 Task: Sort the products in the category "Hand Sanitizer" by unit price (low first).
Action: Mouse moved to (688, 276)
Screenshot: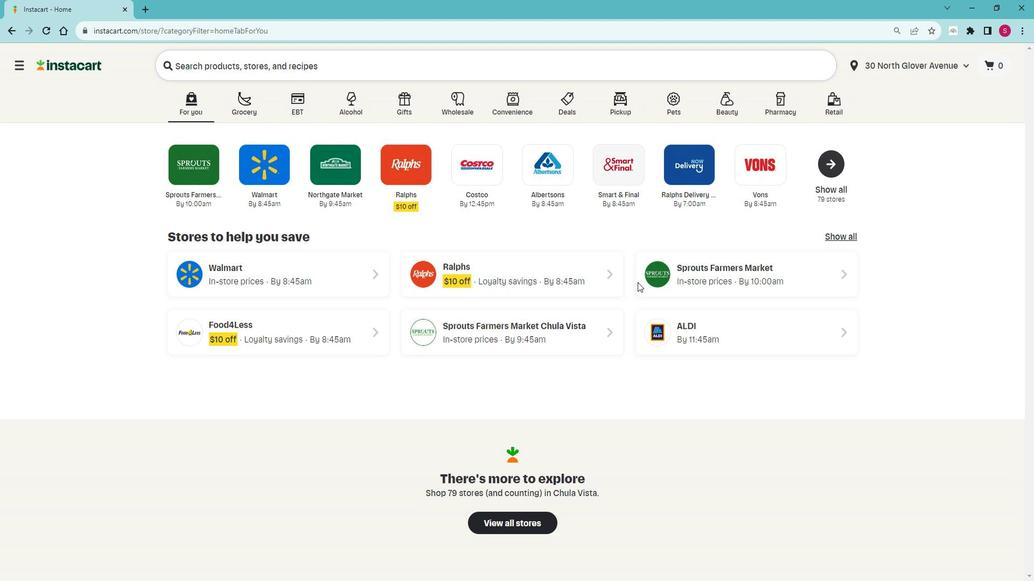 
Action: Mouse pressed left at (688, 276)
Screenshot: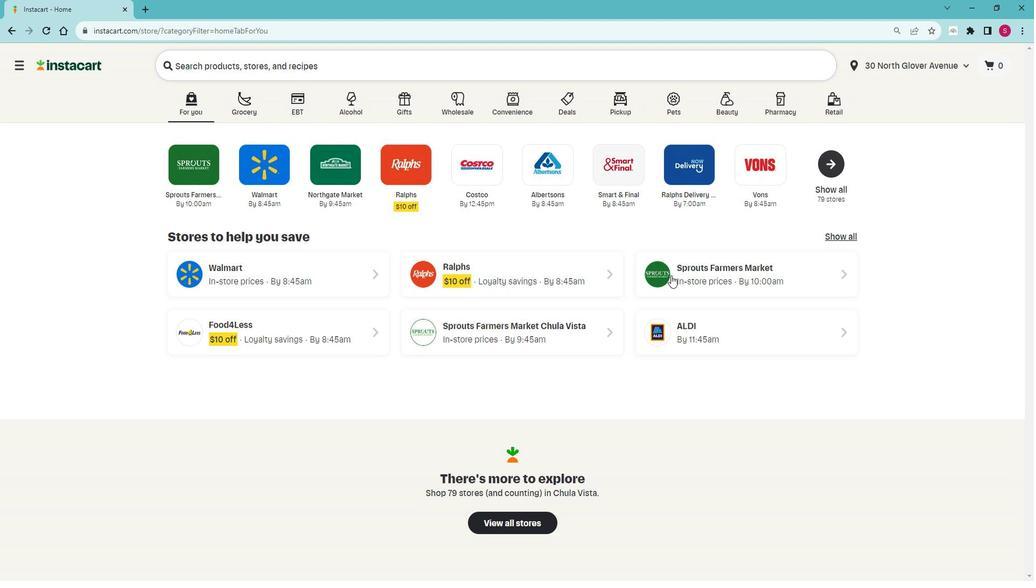 
Action: Mouse moved to (79, 399)
Screenshot: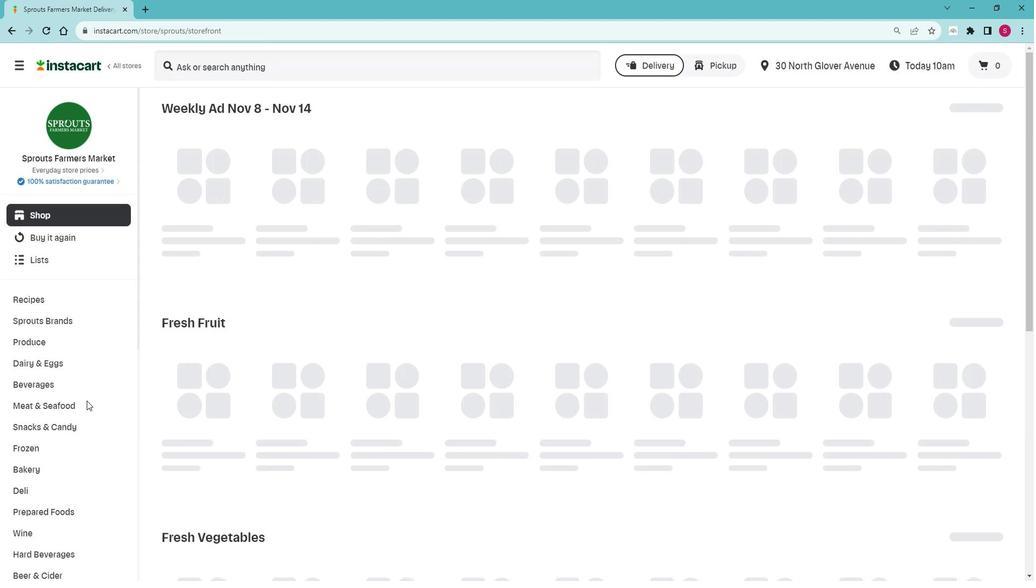 
Action: Mouse scrolled (79, 398) with delta (0, 0)
Screenshot: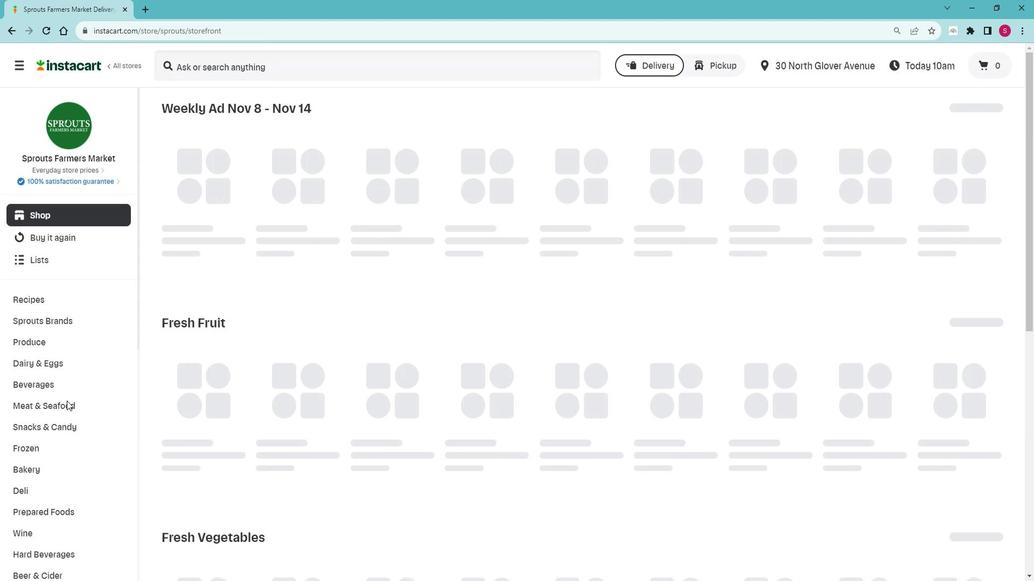 
Action: Mouse scrolled (79, 398) with delta (0, 0)
Screenshot: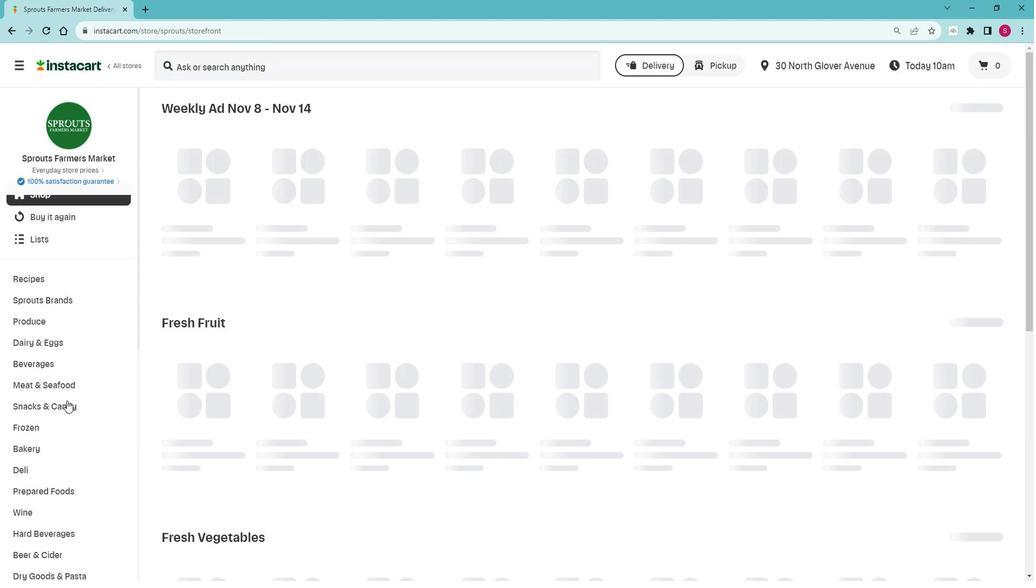
Action: Mouse scrolled (79, 398) with delta (0, 0)
Screenshot: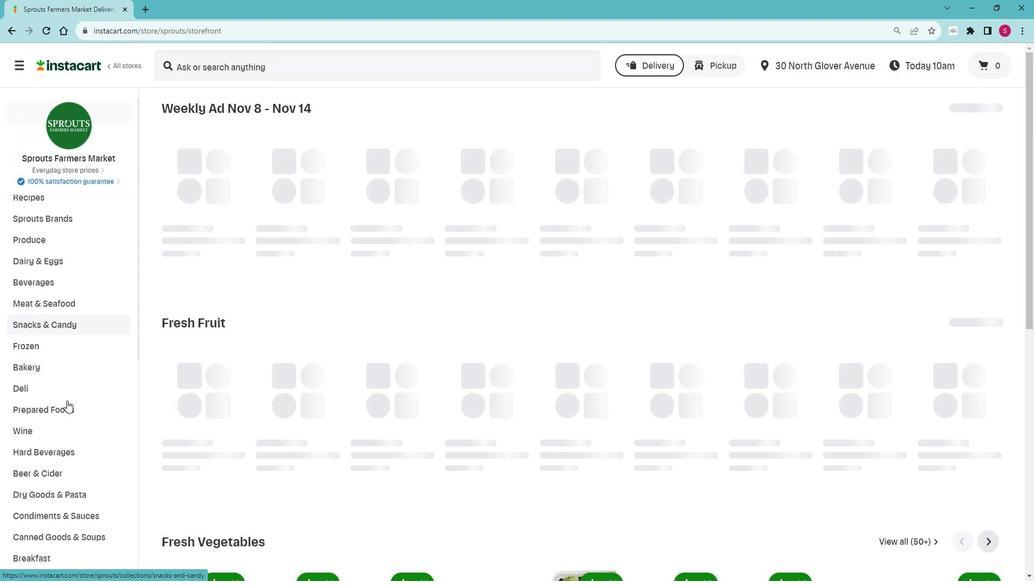 
Action: Mouse scrolled (79, 398) with delta (0, 0)
Screenshot: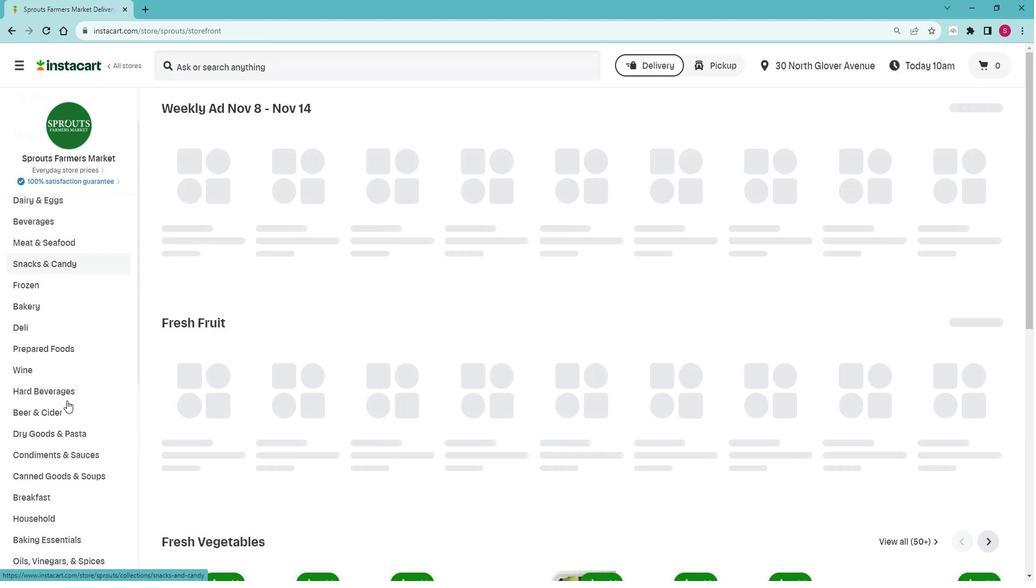 
Action: Mouse moved to (80, 399)
Screenshot: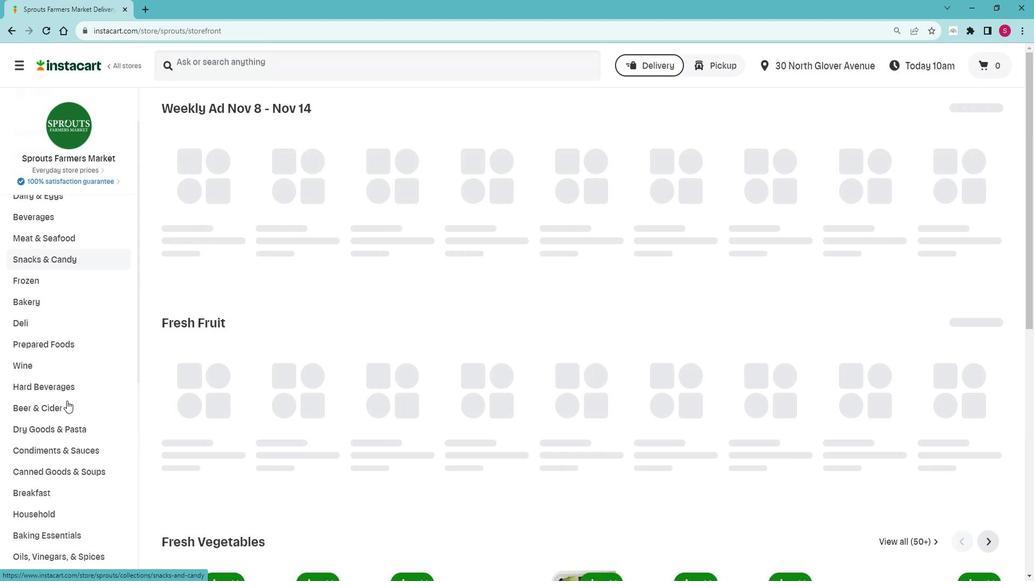 
Action: Mouse scrolled (80, 398) with delta (0, 0)
Screenshot: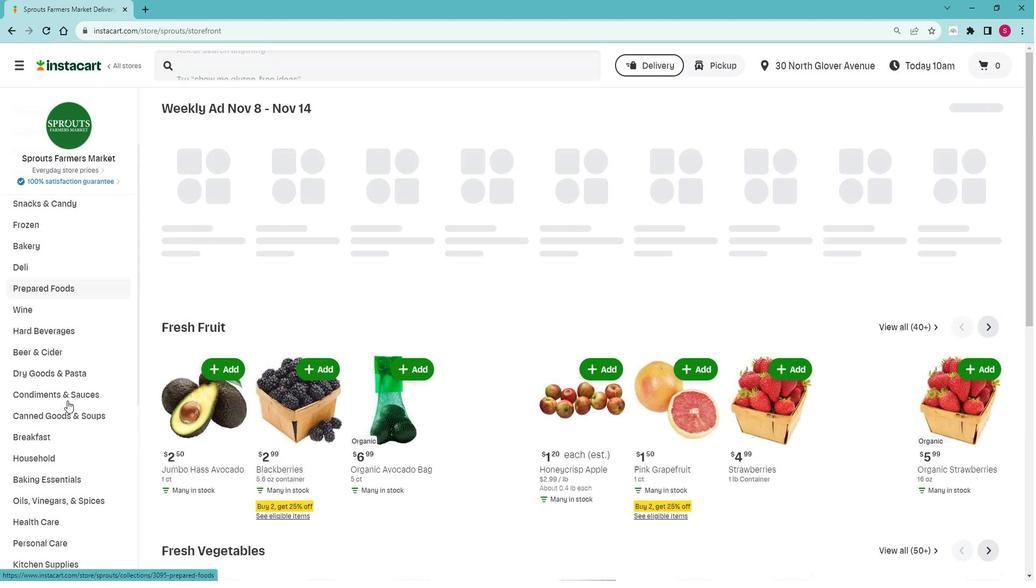 
Action: Mouse scrolled (80, 398) with delta (0, 0)
Screenshot: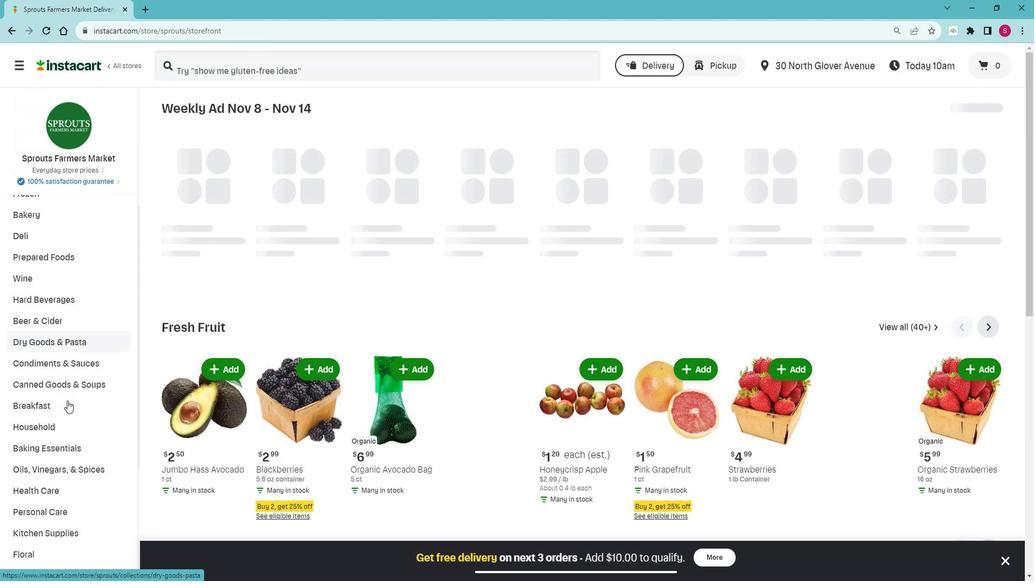 
Action: Mouse moved to (57, 430)
Screenshot: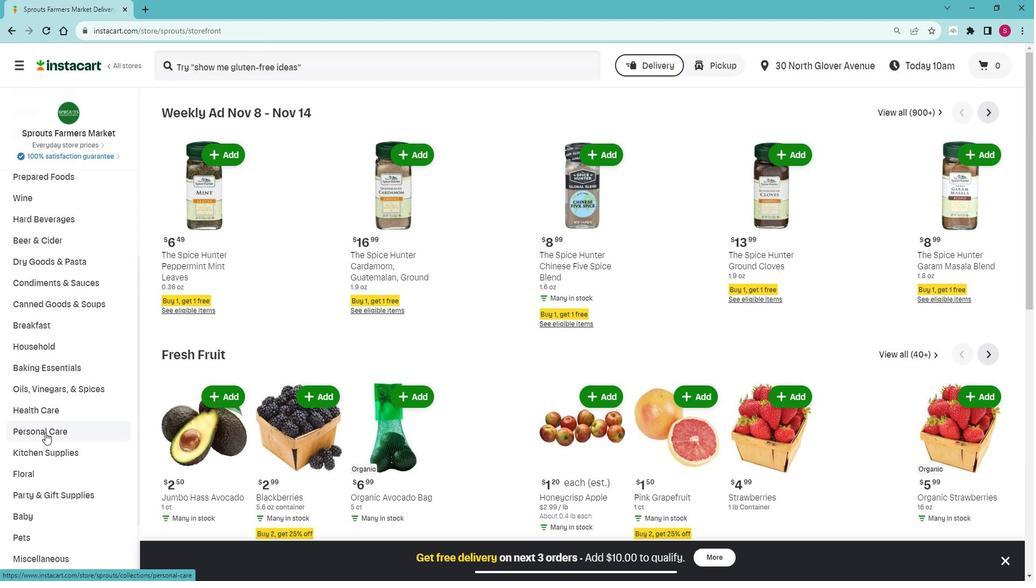 
Action: Mouse pressed left at (57, 430)
Screenshot: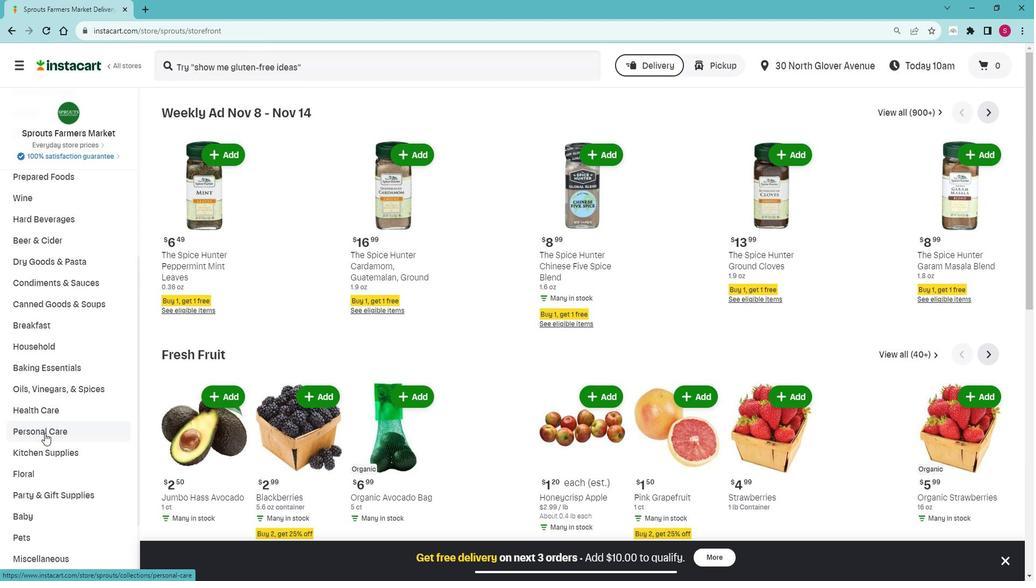 
Action: Mouse moved to (53, 451)
Screenshot: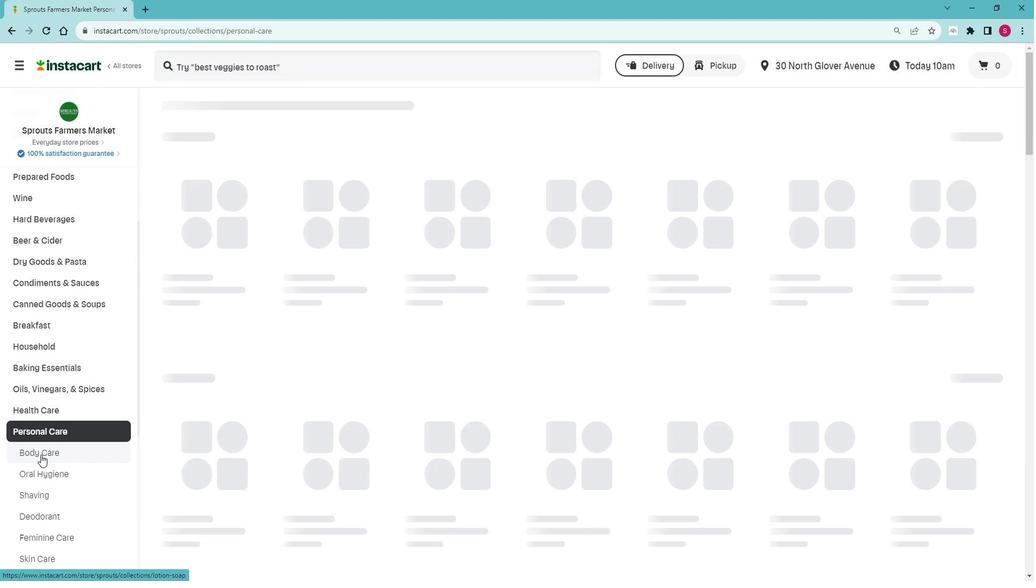 
Action: Mouse pressed left at (53, 451)
Screenshot: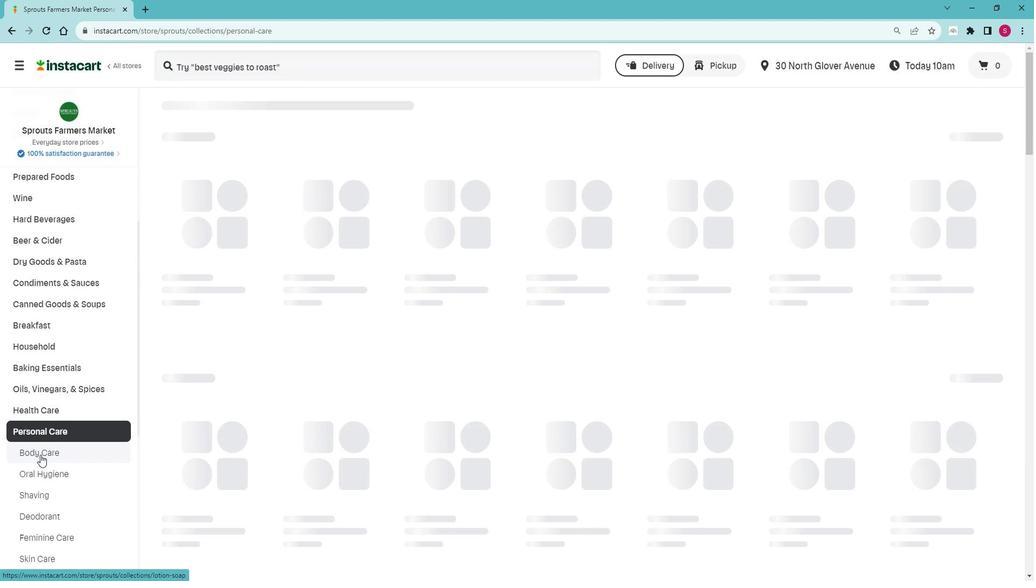 
Action: Mouse moved to (567, 167)
Screenshot: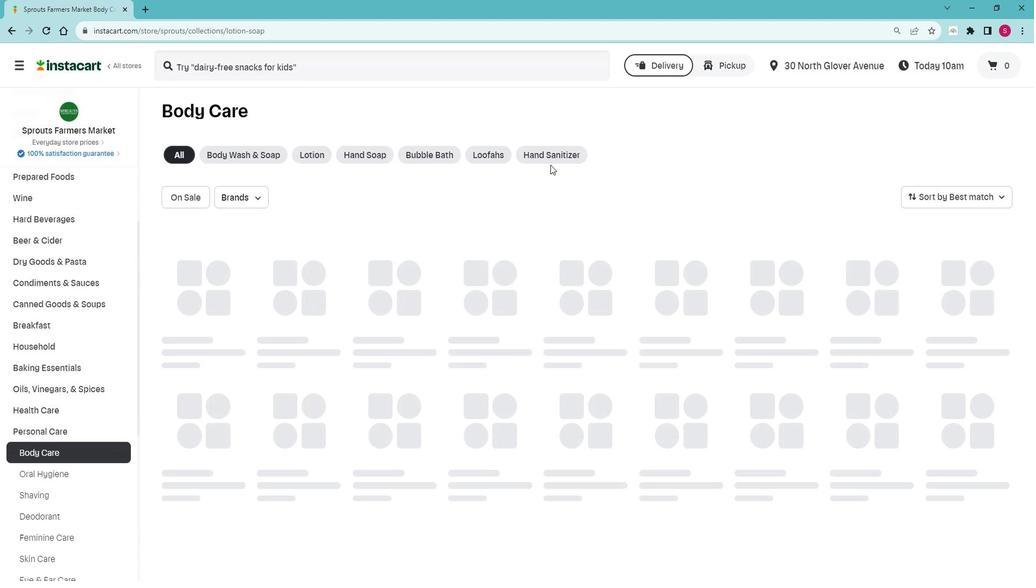 
Action: Mouse pressed left at (567, 167)
Screenshot: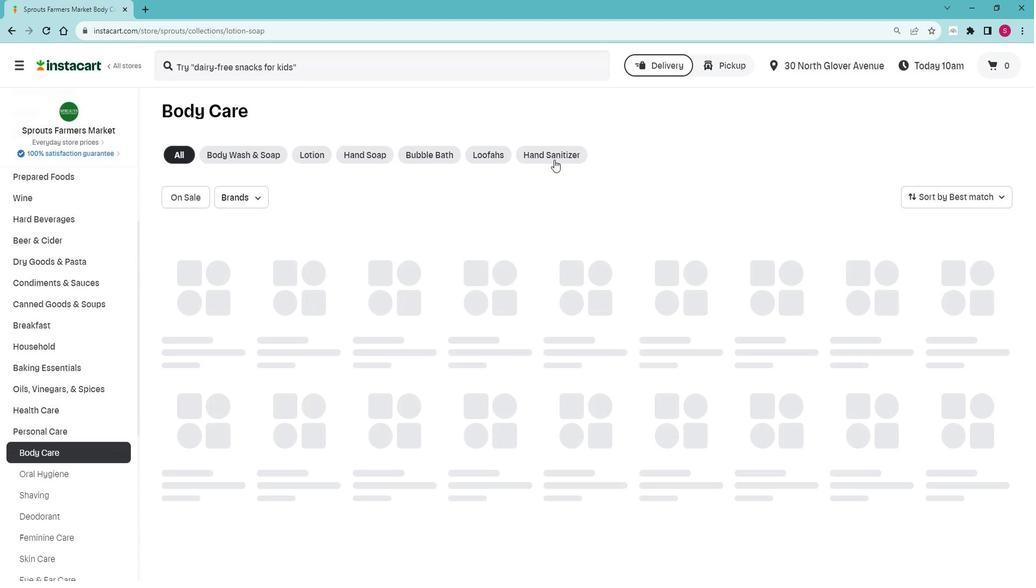 
Action: Mouse moved to (1009, 199)
Screenshot: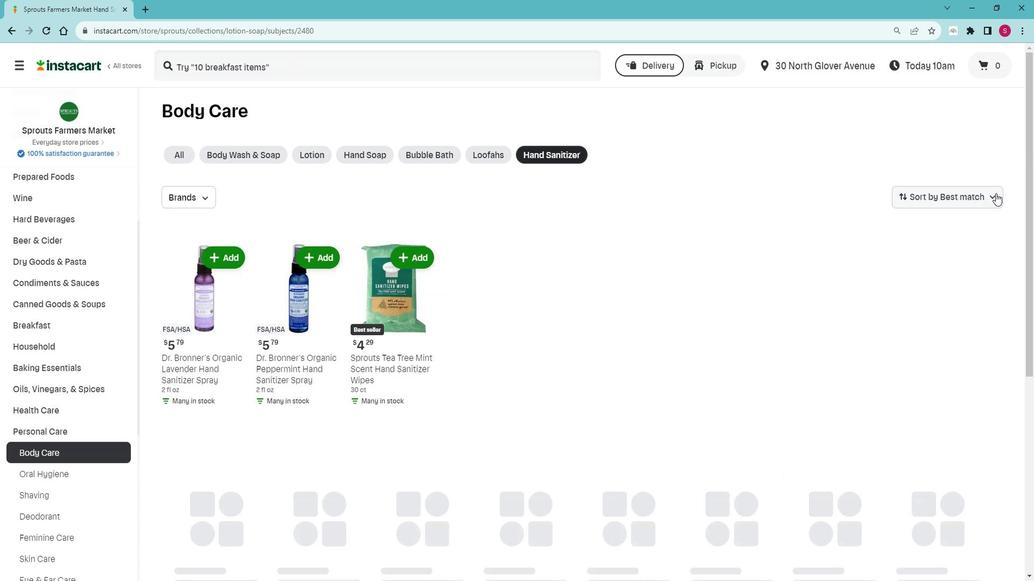 
Action: Mouse pressed left at (1009, 199)
Screenshot: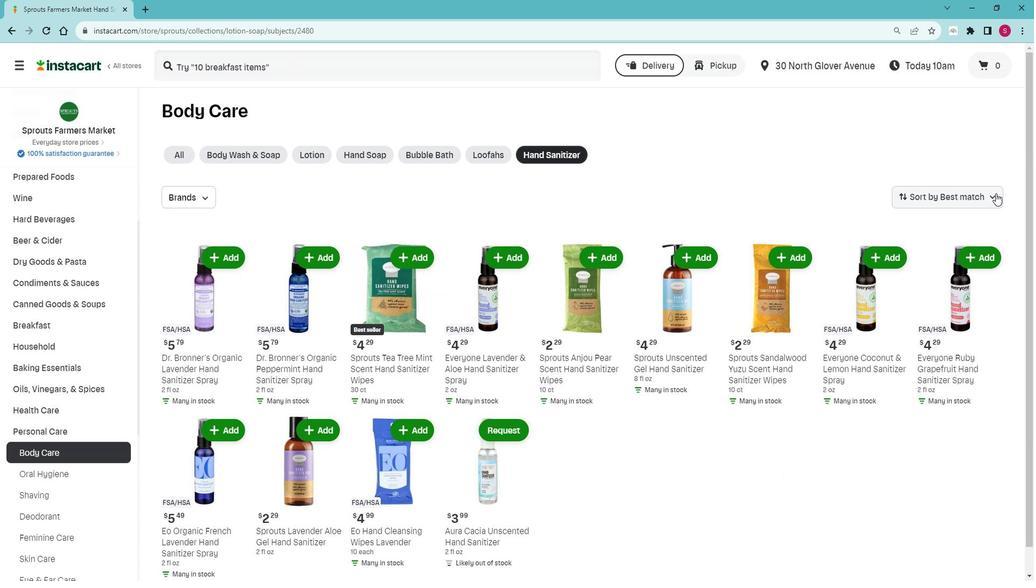 
Action: Mouse pressed left at (1009, 199)
Screenshot: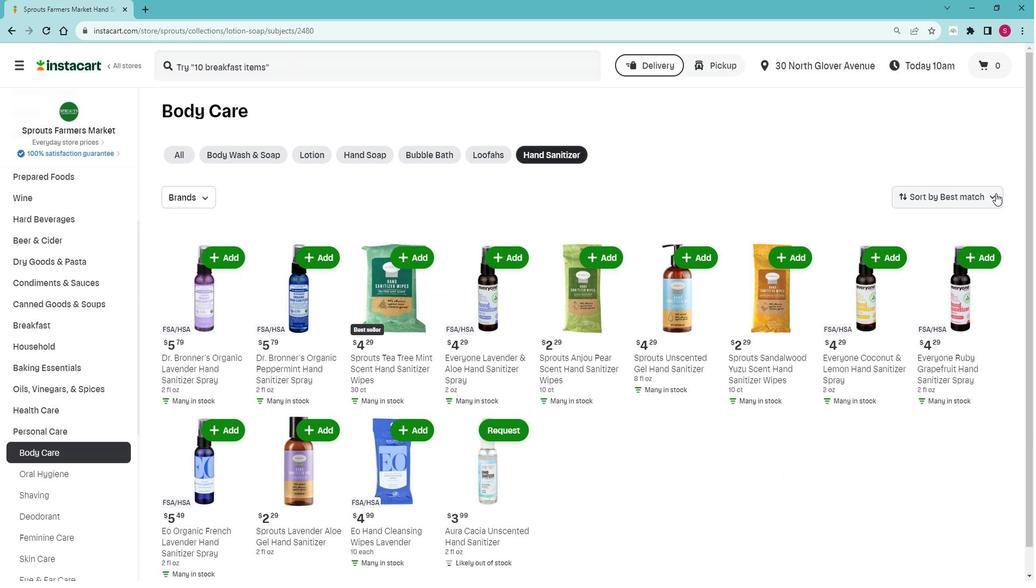 
Action: Mouse moved to (1004, 200)
Screenshot: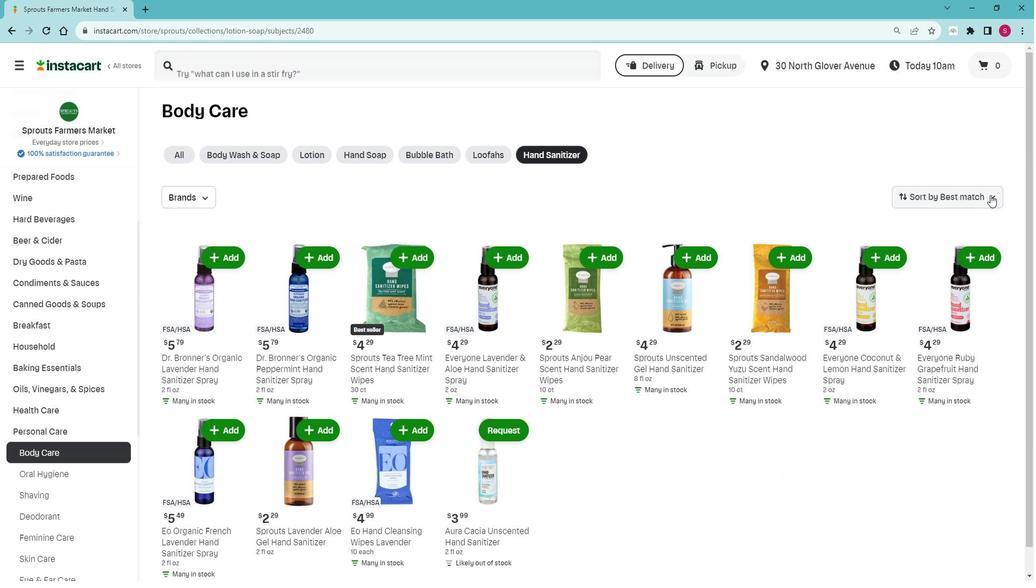 
Action: Mouse pressed left at (1004, 200)
Screenshot: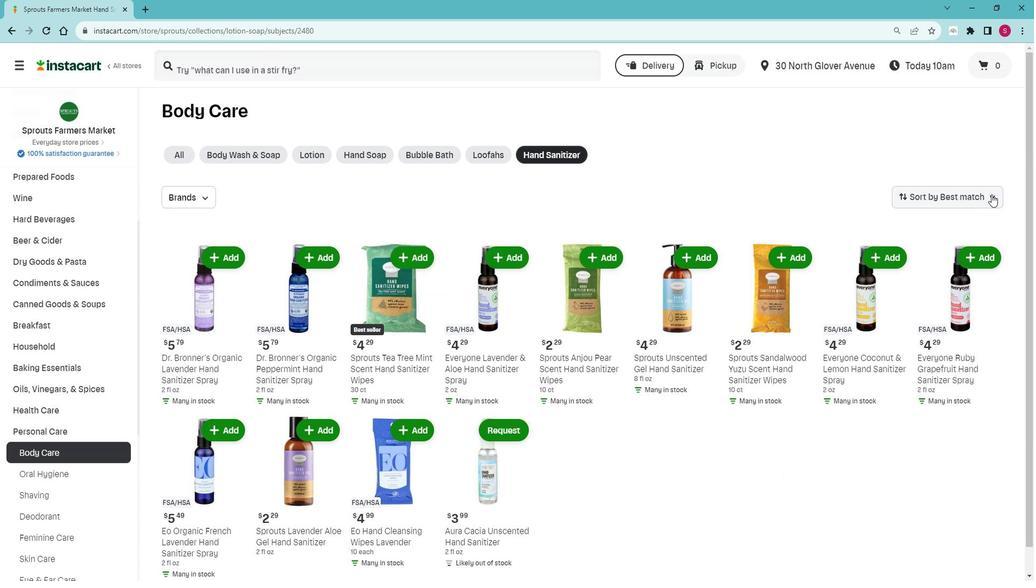 
Action: Mouse moved to (969, 297)
Screenshot: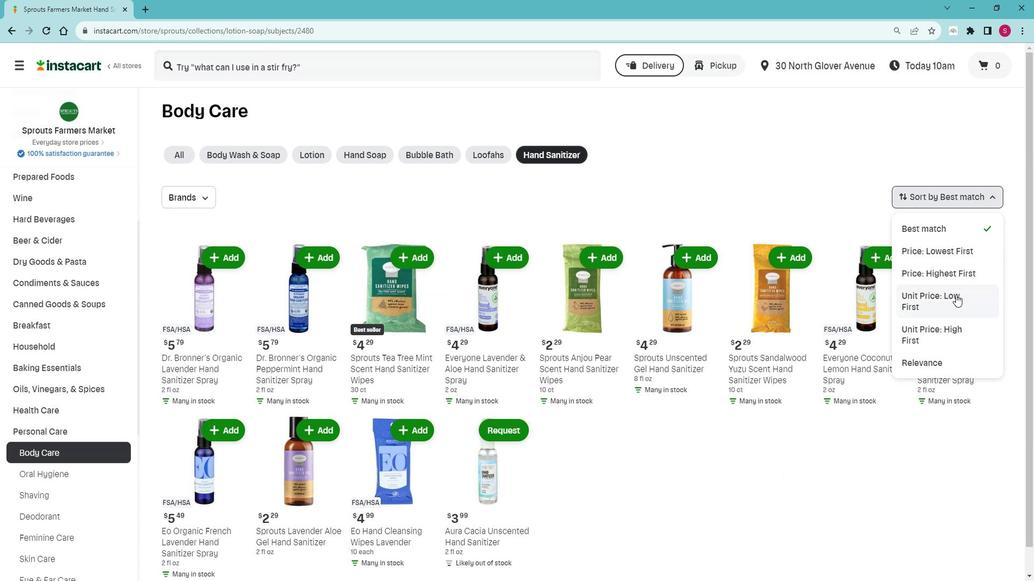 
Action: Mouse pressed left at (969, 297)
Screenshot: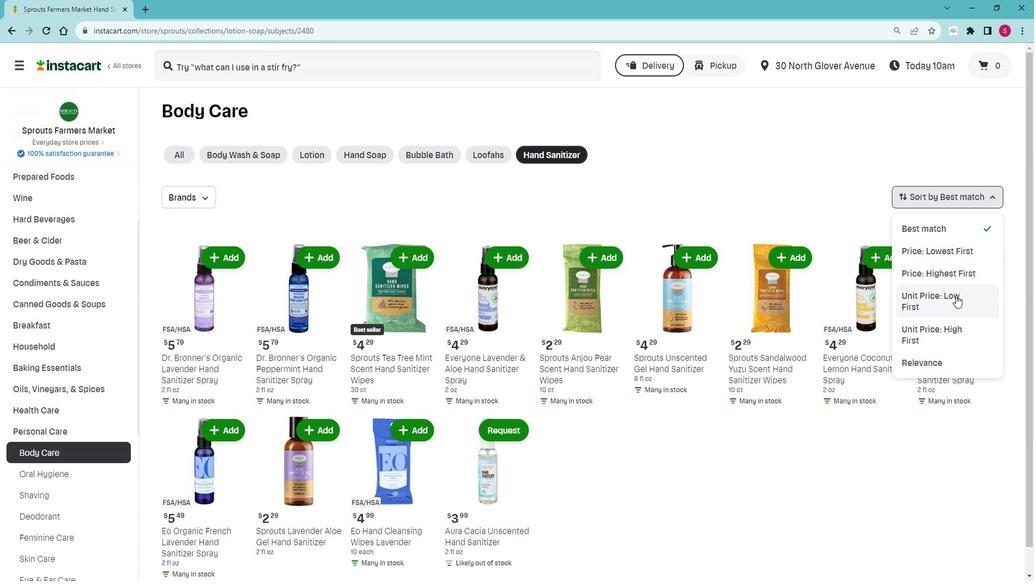 
Action: Mouse moved to (839, 232)
Screenshot: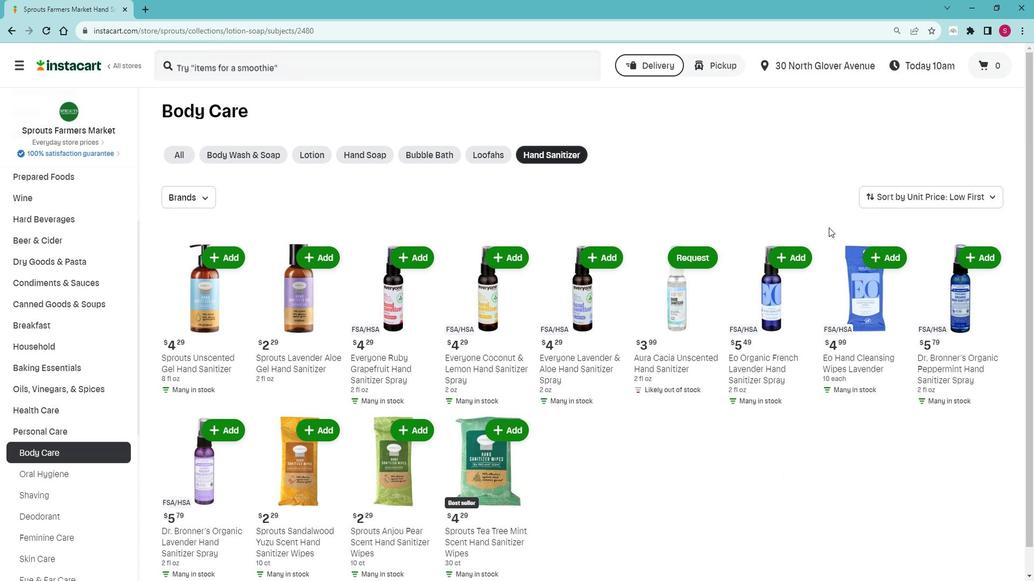 
Action: Mouse scrolled (839, 231) with delta (0, 0)
Screenshot: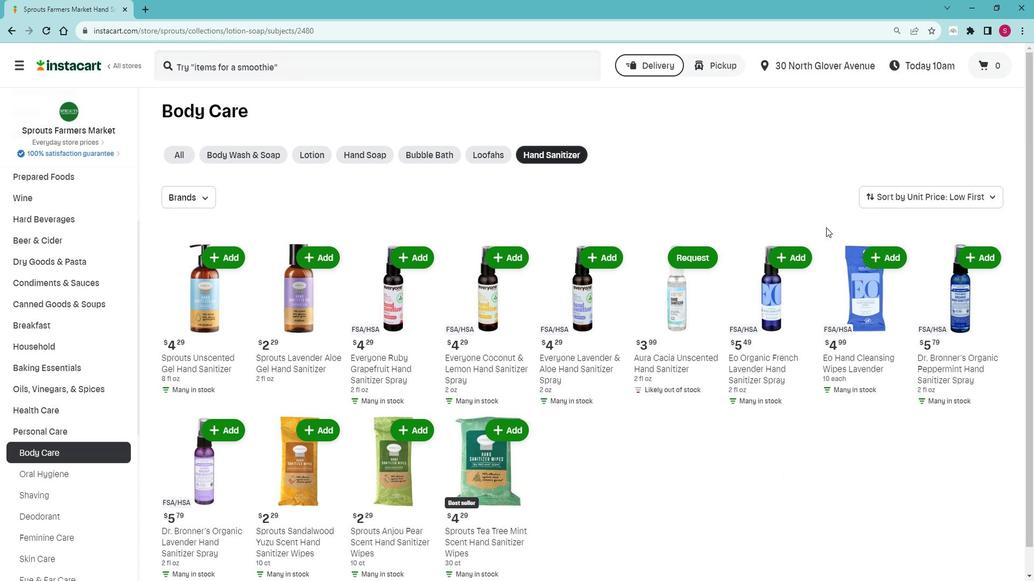
Action: Mouse moved to (838, 232)
Screenshot: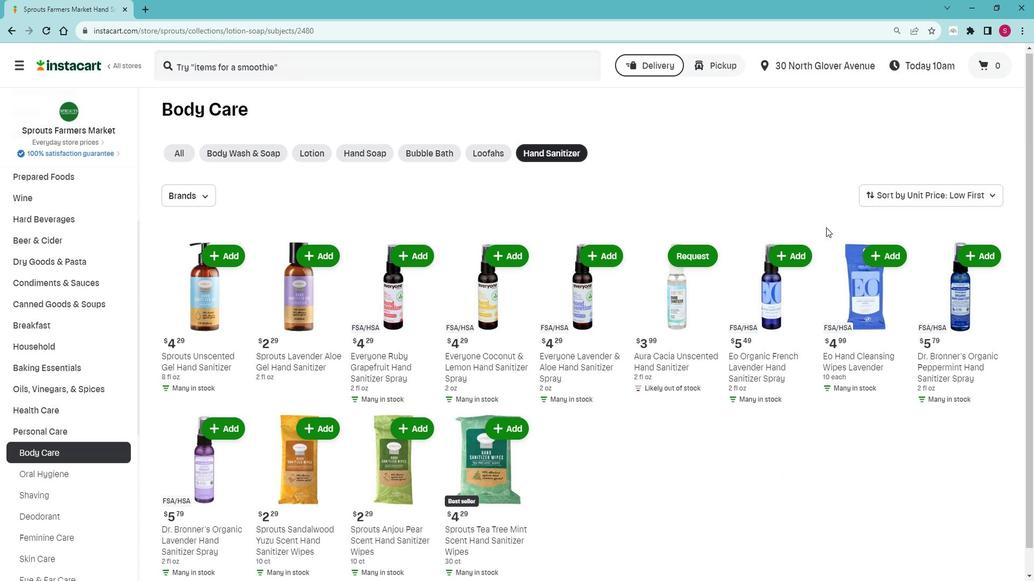 
